 Task: Create a due date automation trigger when advanced on, on the tuesday of the week before a card is due add dates with a complete due date at 11:00 AM.
Action: Mouse moved to (915, 217)
Screenshot: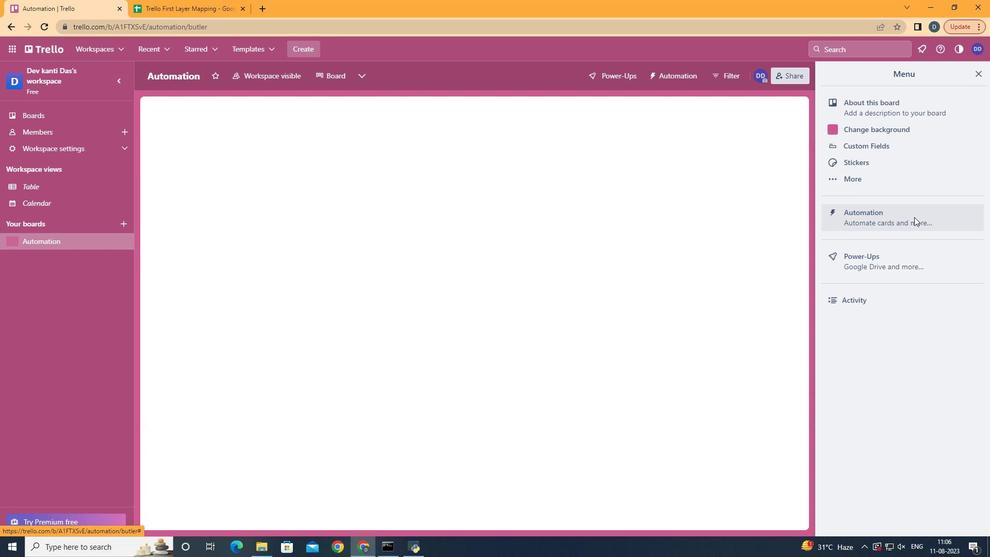 
Action: Mouse pressed left at (915, 217)
Screenshot: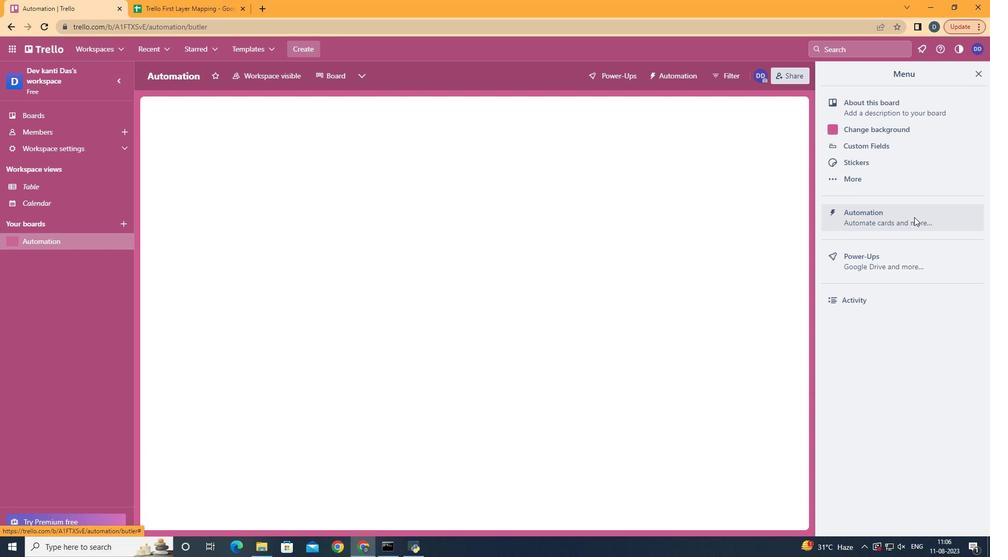 
Action: Mouse moved to (184, 202)
Screenshot: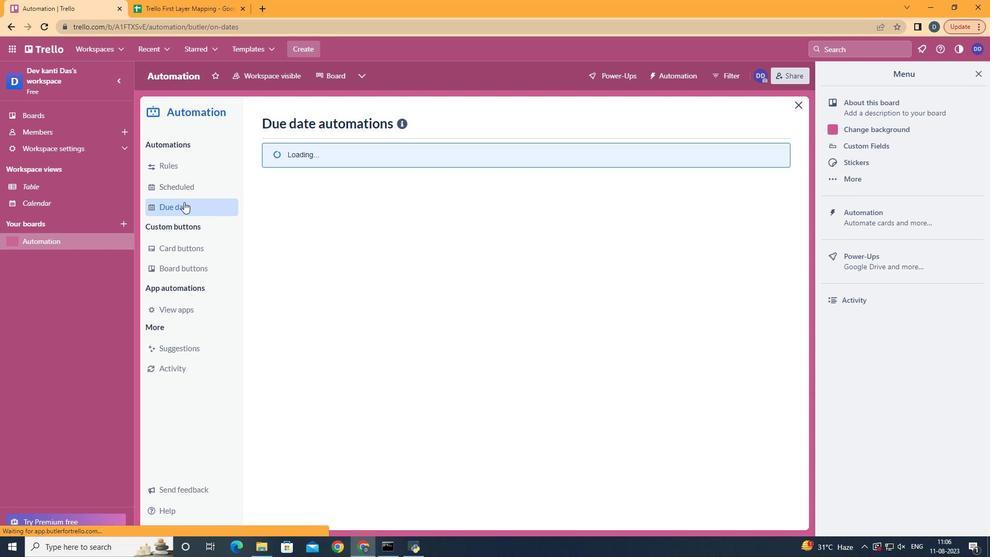 
Action: Mouse pressed left at (184, 202)
Screenshot: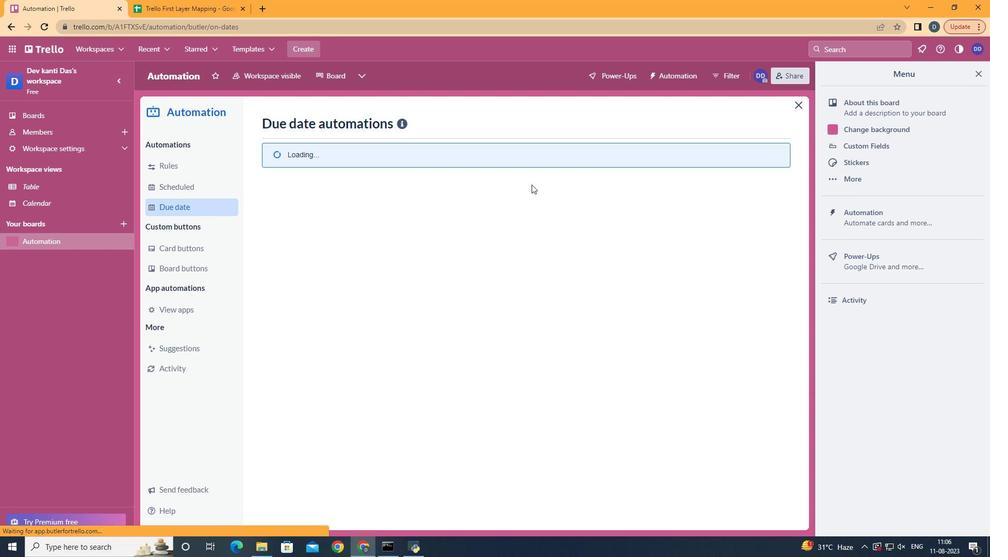 
Action: Mouse moved to (723, 117)
Screenshot: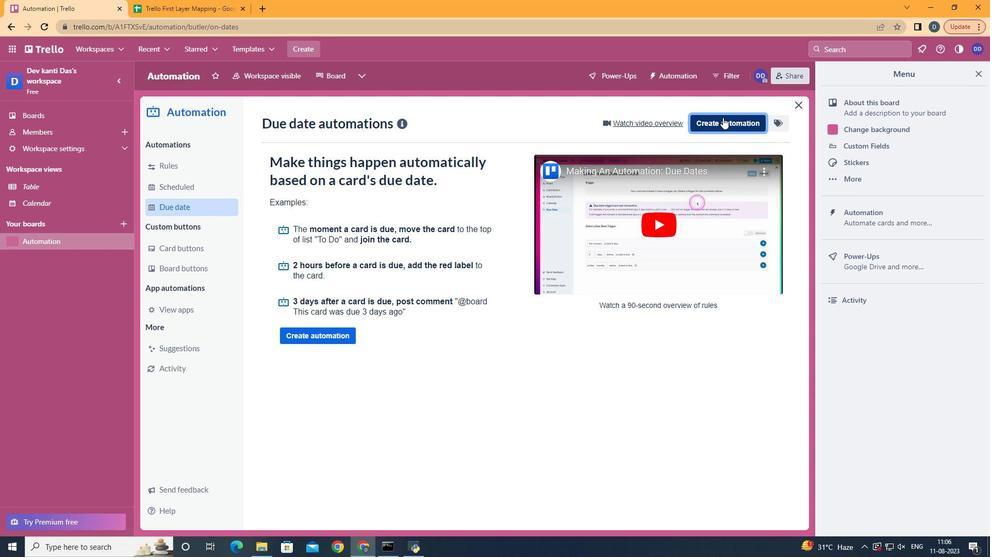 
Action: Mouse pressed left at (723, 117)
Screenshot: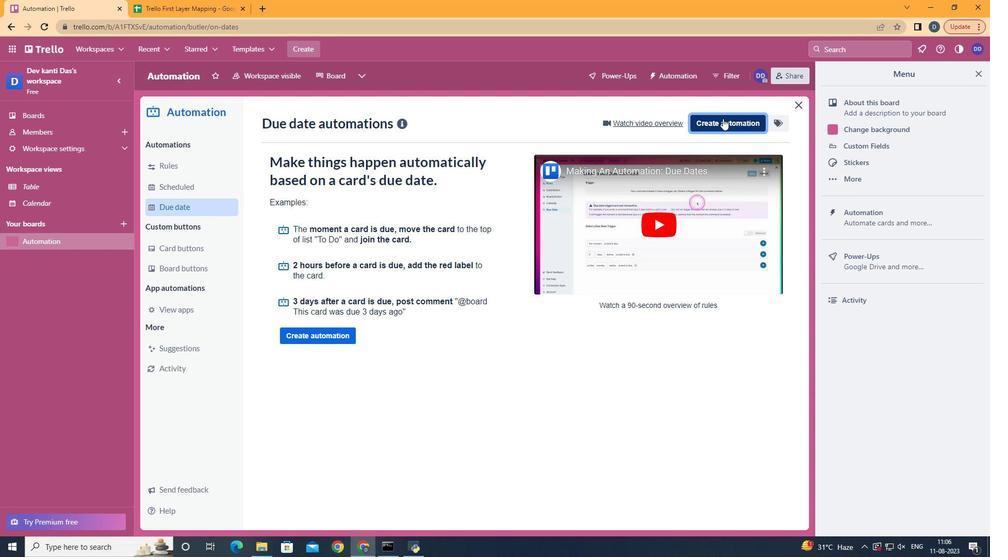 
Action: Mouse moved to (501, 217)
Screenshot: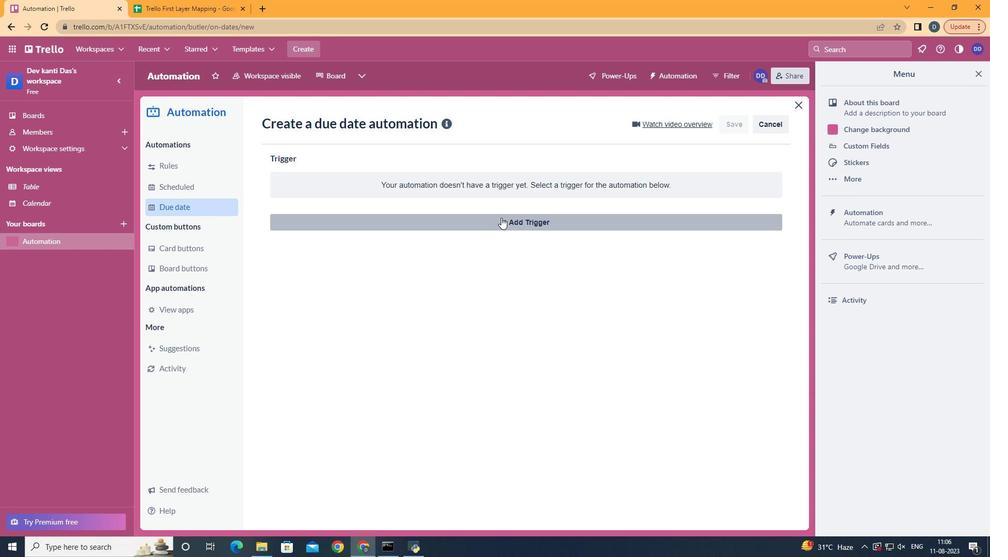 
Action: Mouse pressed left at (501, 217)
Screenshot: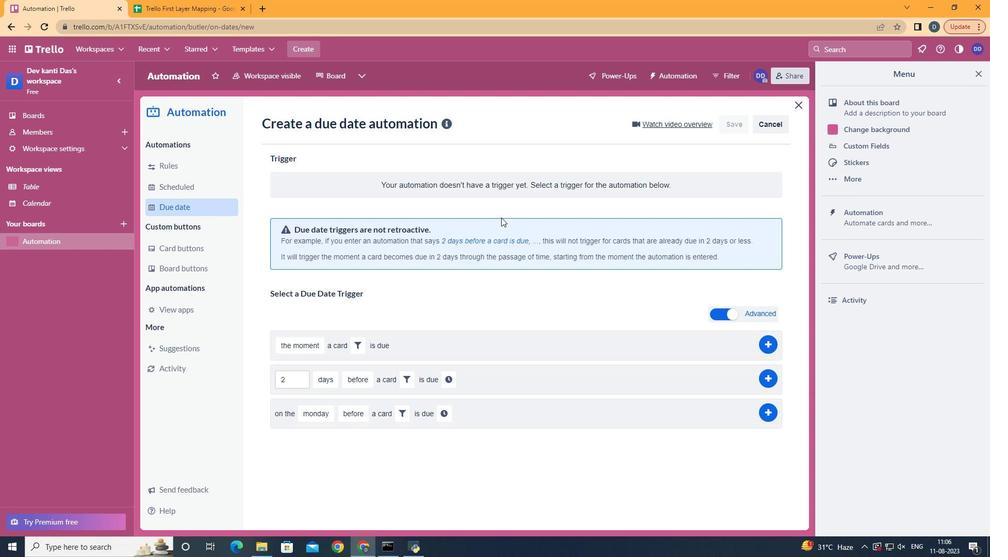 
Action: Mouse moved to (337, 294)
Screenshot: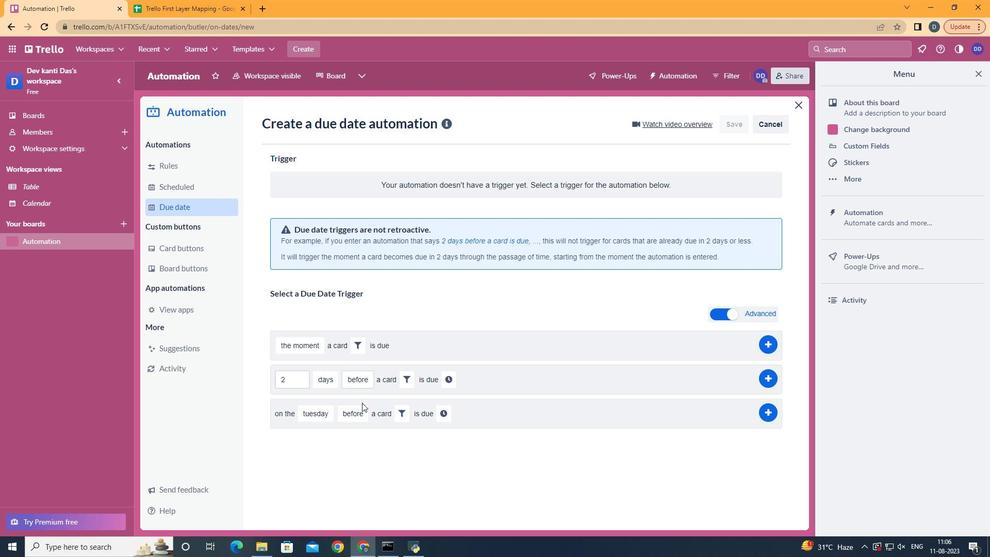 
Action: Mouse pressed left at (337, 294)
Screenshot: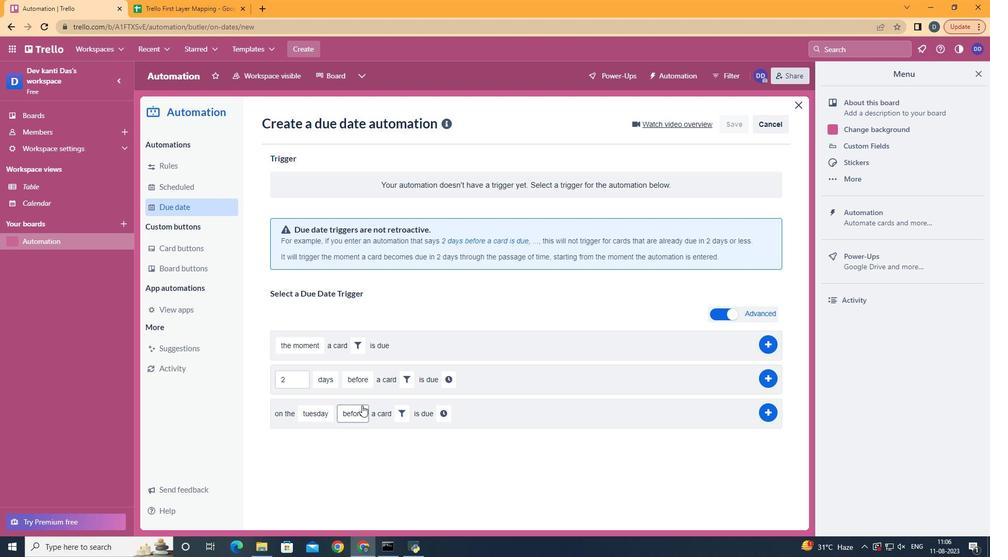 
Action: Mouse moved to (369, 496)
Screenshot: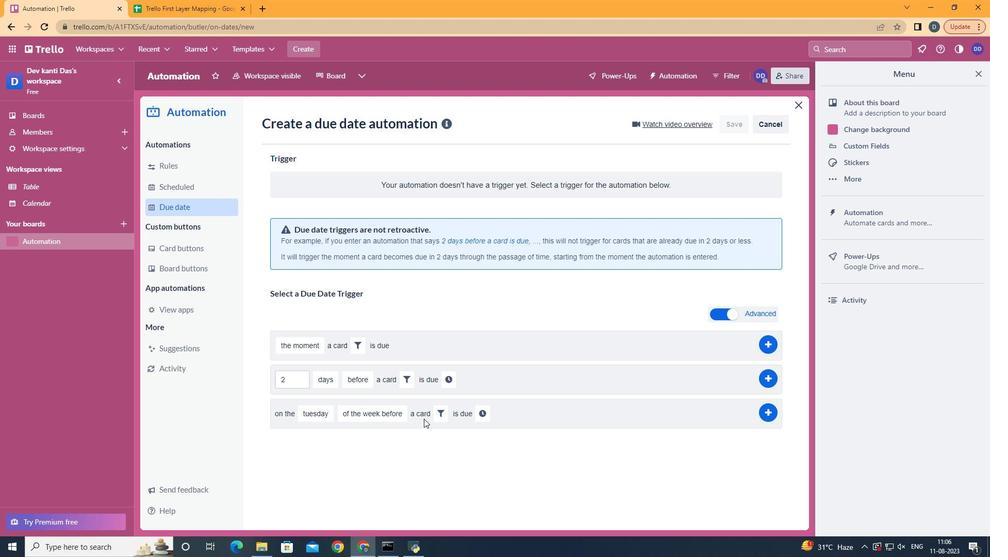 
Action: Mouse pressed left at (369, 496)
Screenshot: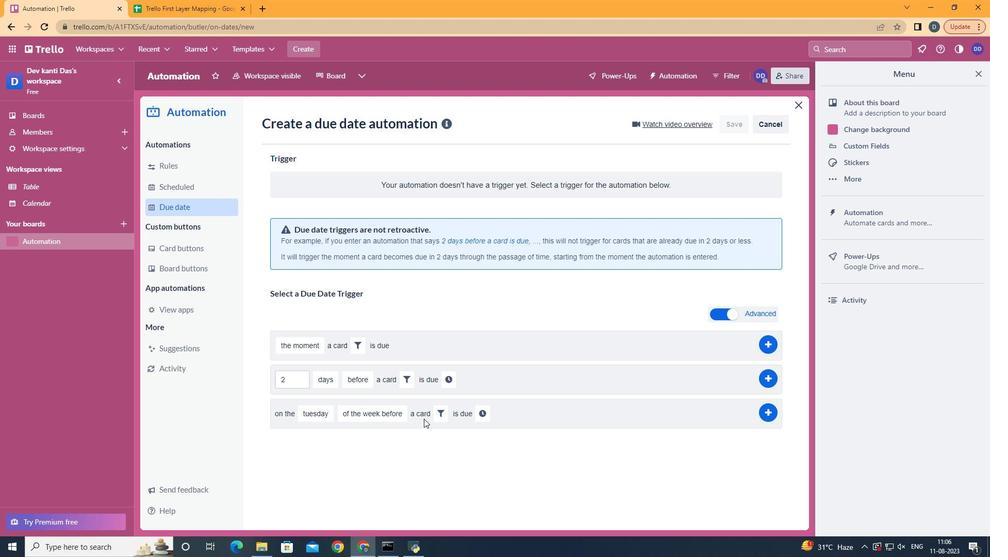 
Action: Mouse moved to (437, 412)
Screenshot: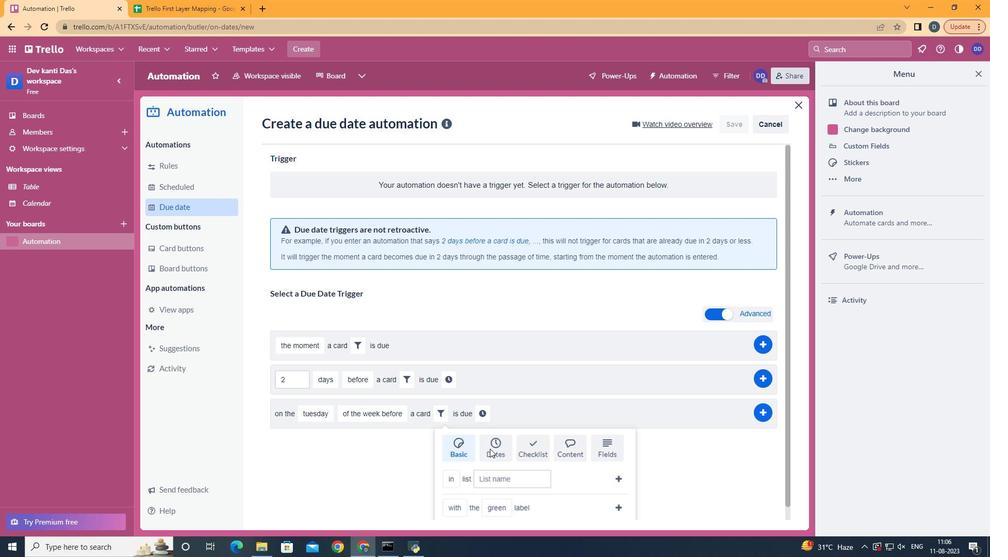 
Action: Mouse pressed left at (437, 412)
Screenshot: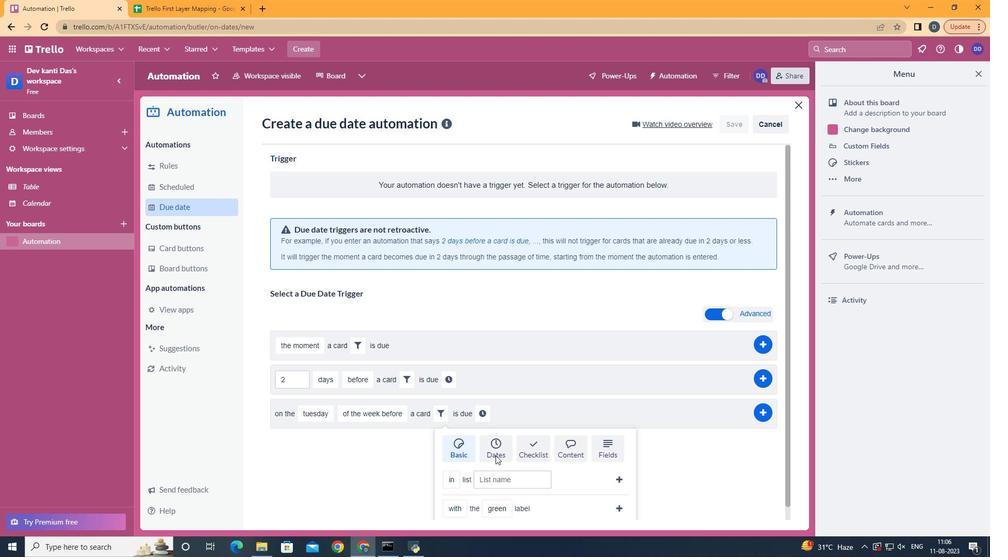 
Action: Mouse moved to (495, 455)
Screenshot: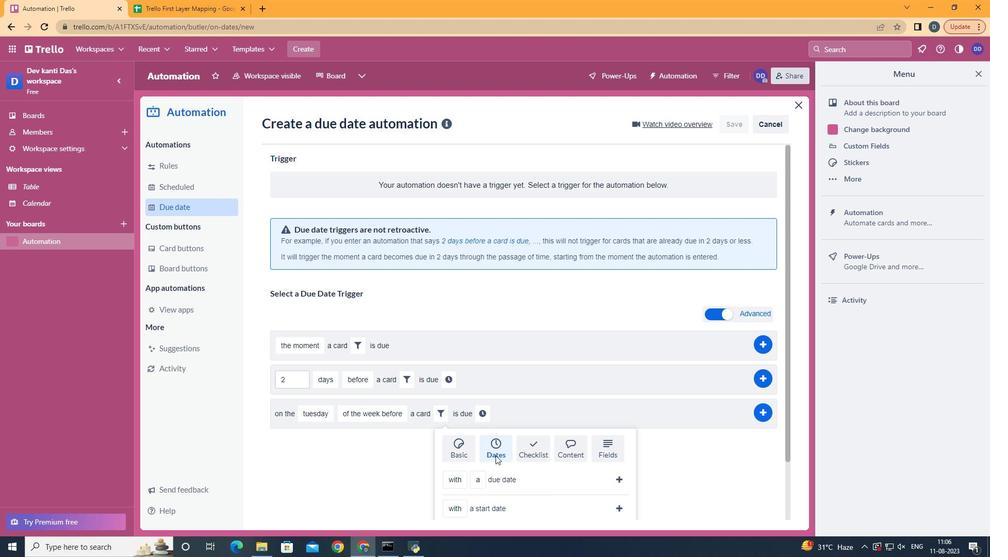 
Action: Mouse pressed left at (495, 455)
Screenshot: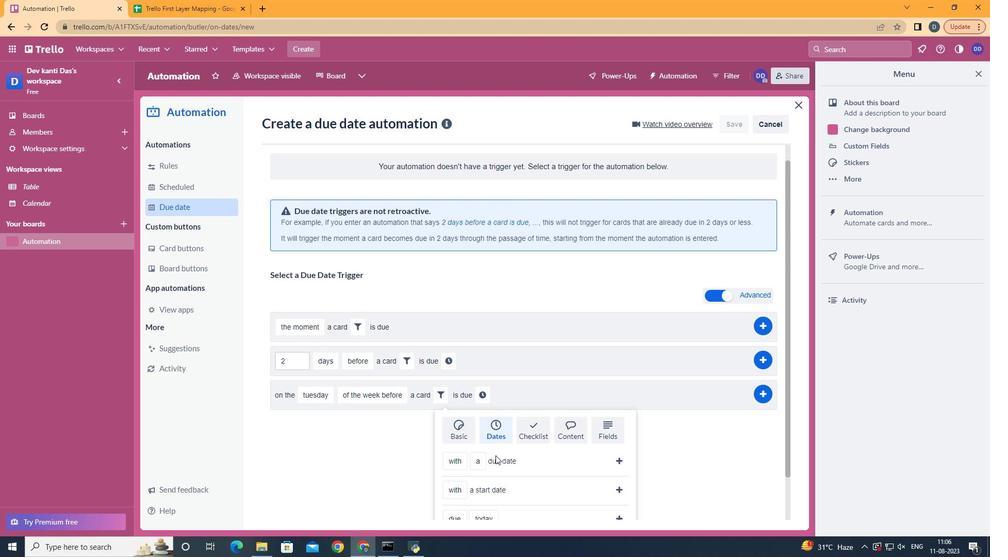 
Action: Mouse scrolled (495, 455) with delta (0, 0)
Screenshot: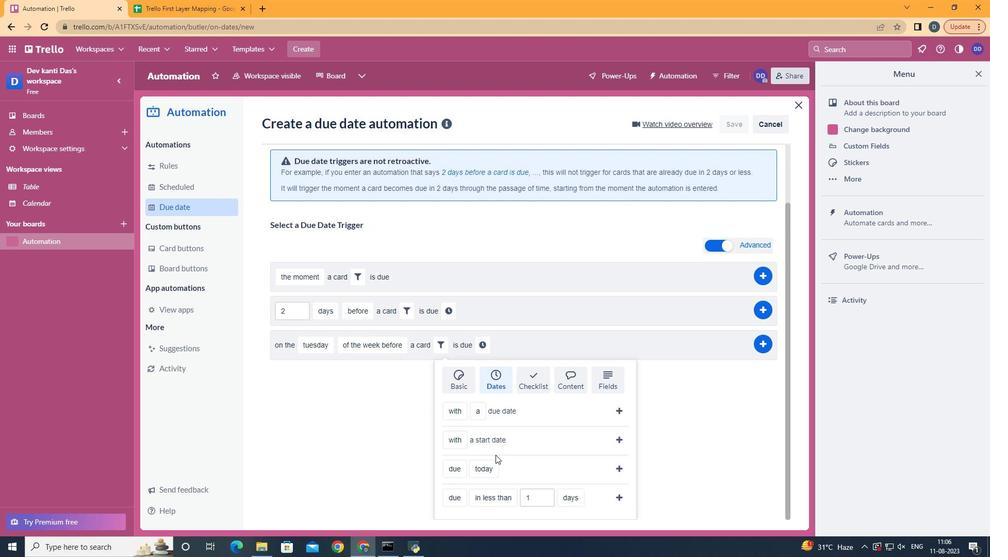 
Action: Mouse scrolled (495, 455) with delta (0, 0)
Screenshot: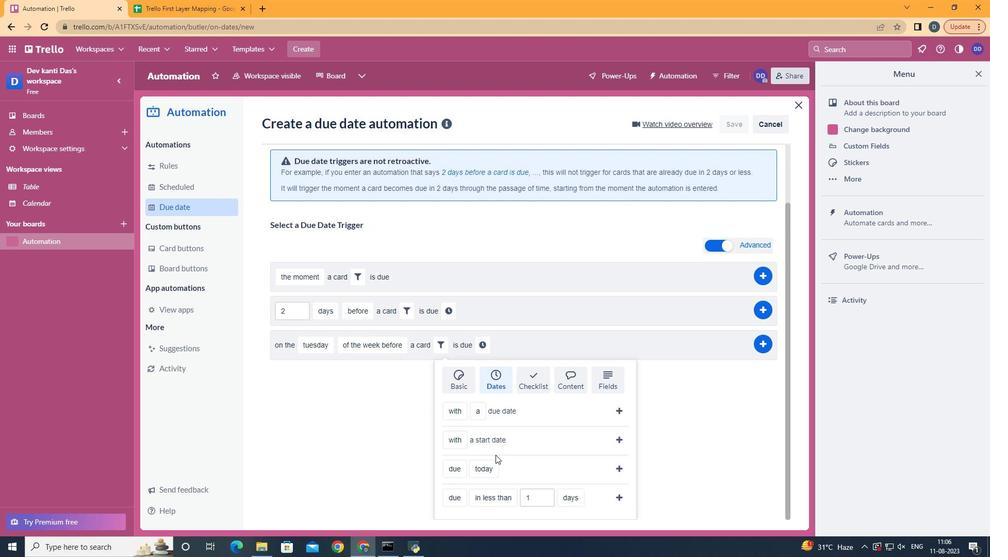 
Action: Mouse scrolled (495, 455) with delta (0, 0)
Screenshot: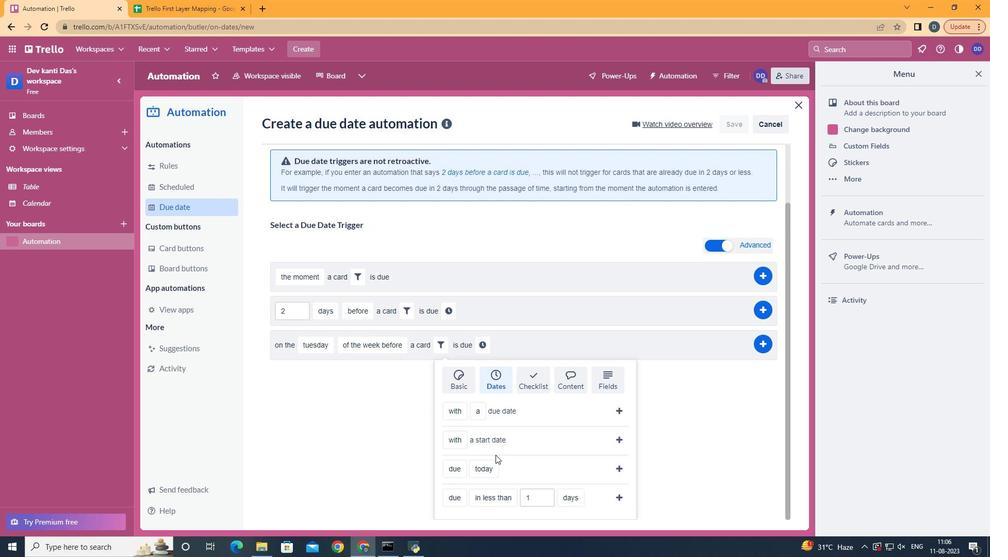 
Action: Mouse moved to (497, 456)
Screenshot: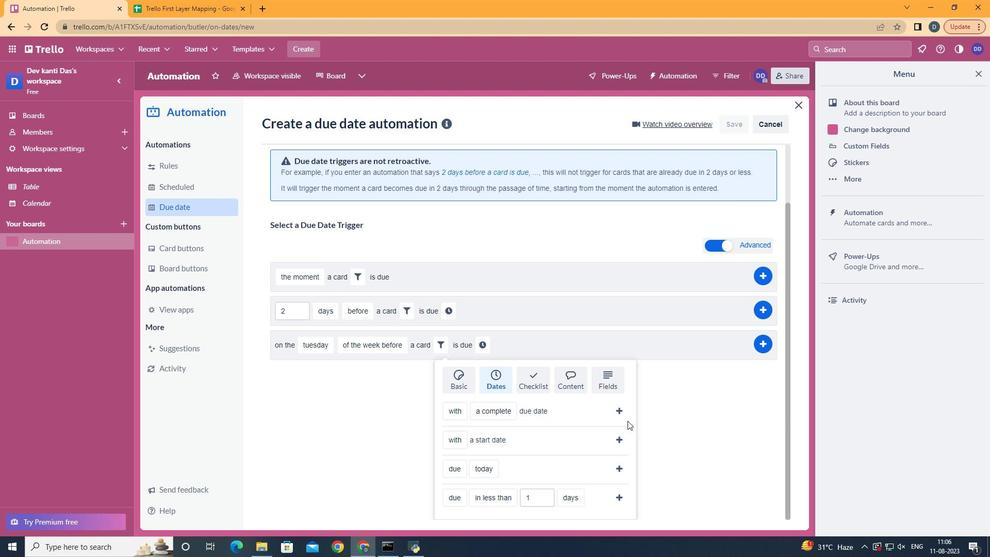 
Action: Mouse pressed left at (497, 456)
Screenshot: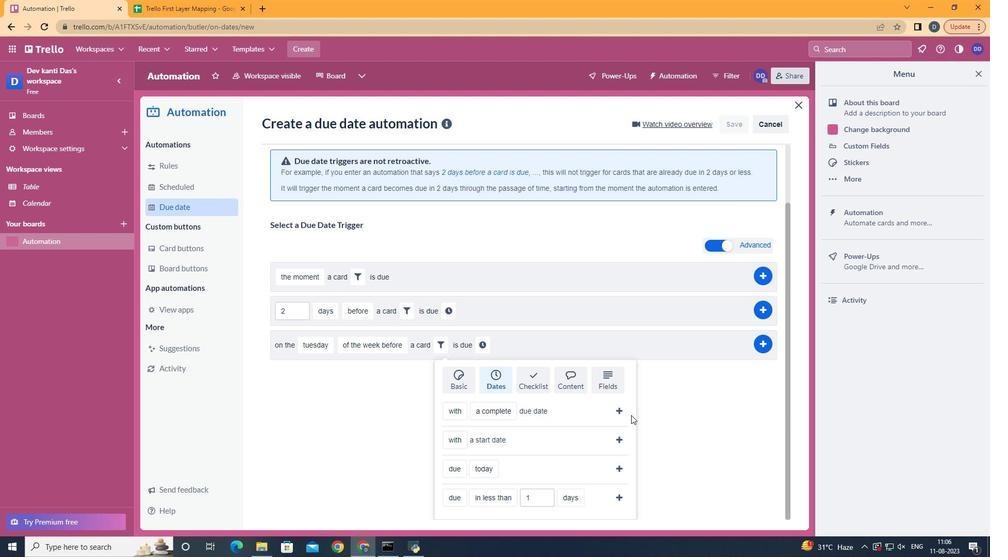 
Action: Mouse moved to (615, 407)
Screenshot: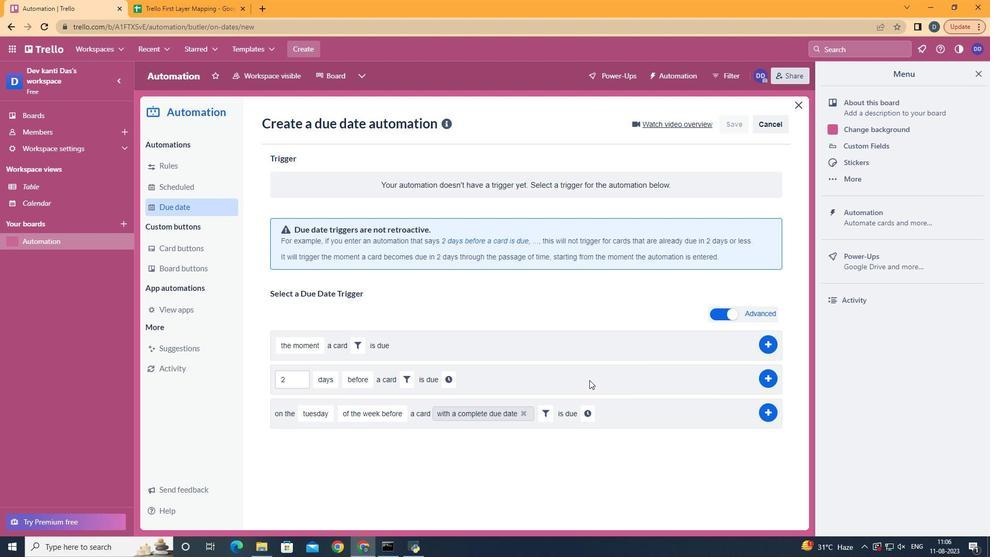 
Action: Mouse pressed left at (615, 407)
Screenshot: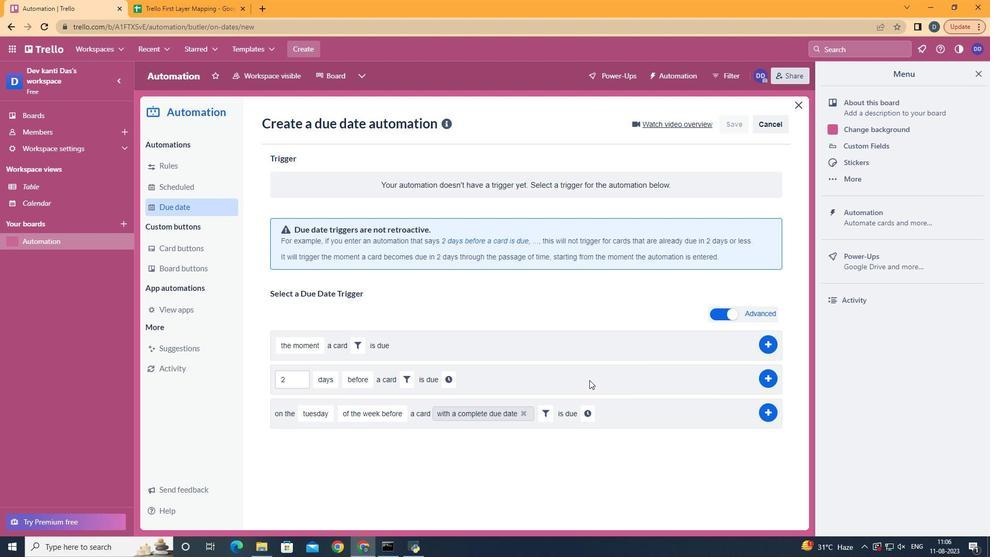 
Action: Mouse moved to (585, 414)
Screenshot: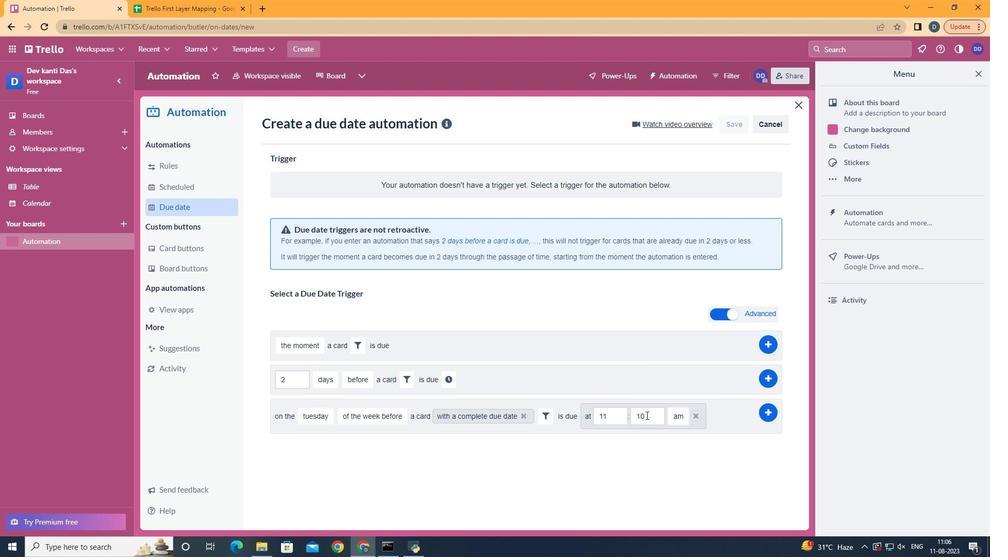 
Action: Mouse pressed left at (585, 414)
Screenshot: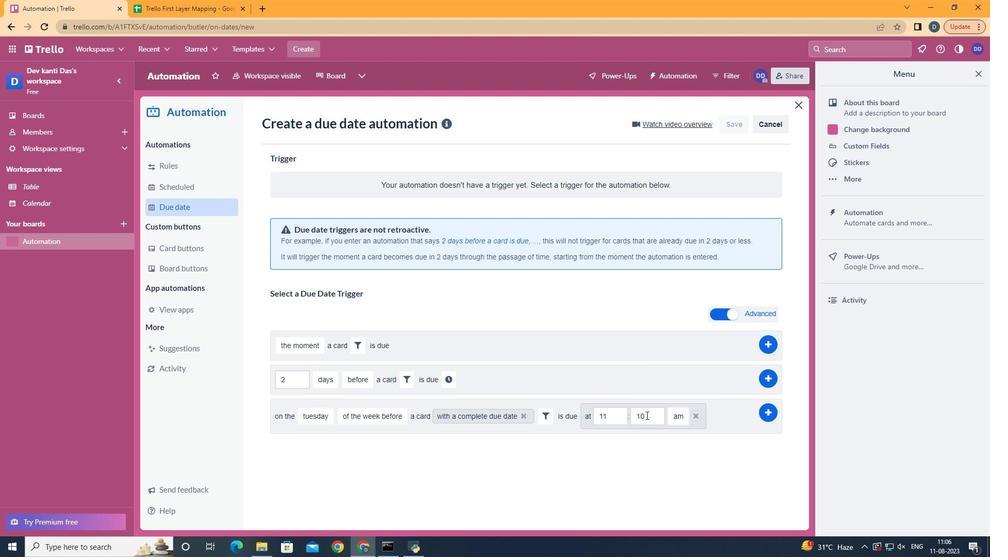 
Action: Mouse moved to (649, 415)
Screenshot: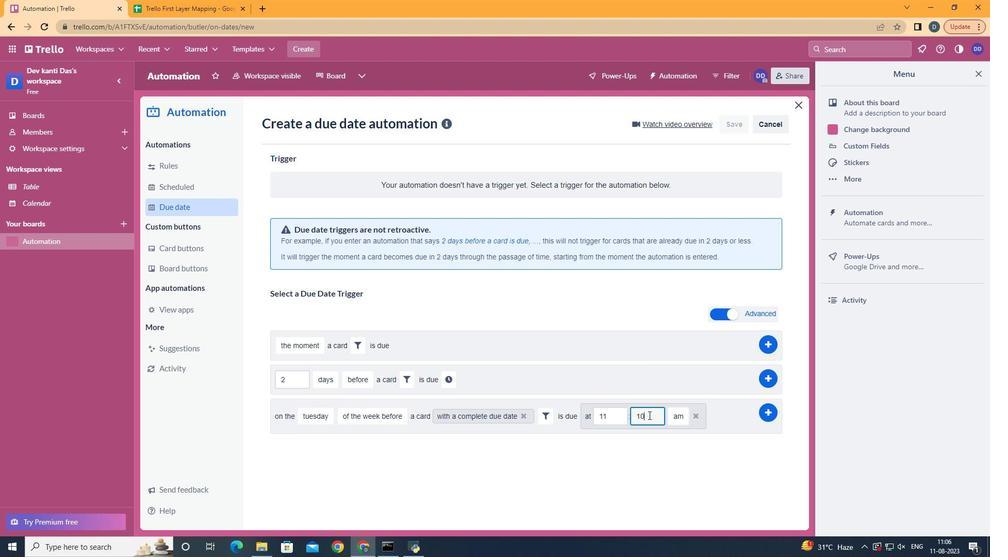 
Action: Mouse pressed left at (649, 415)
Screenshot: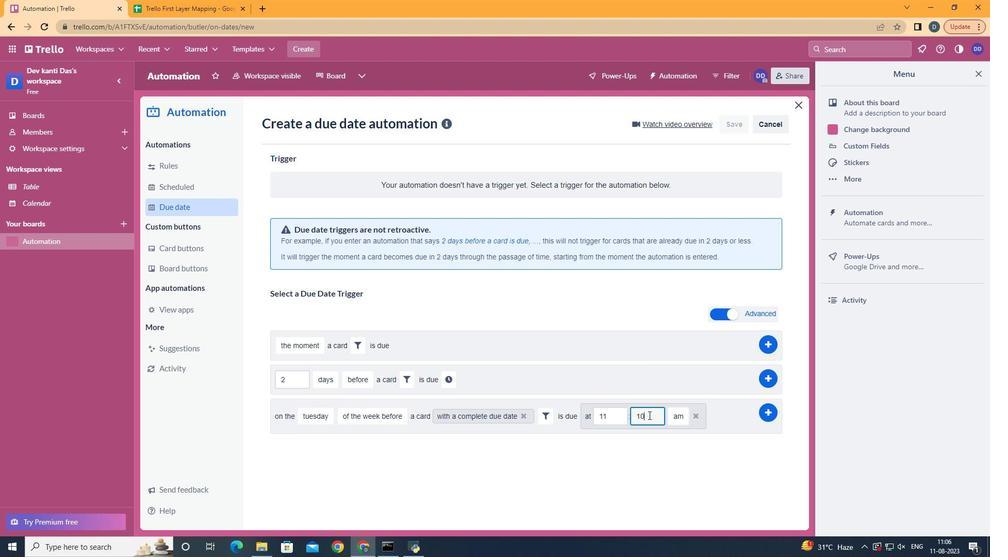 
Action: Key pressed <Key.backspace><Key.backspace>00
Screenshot: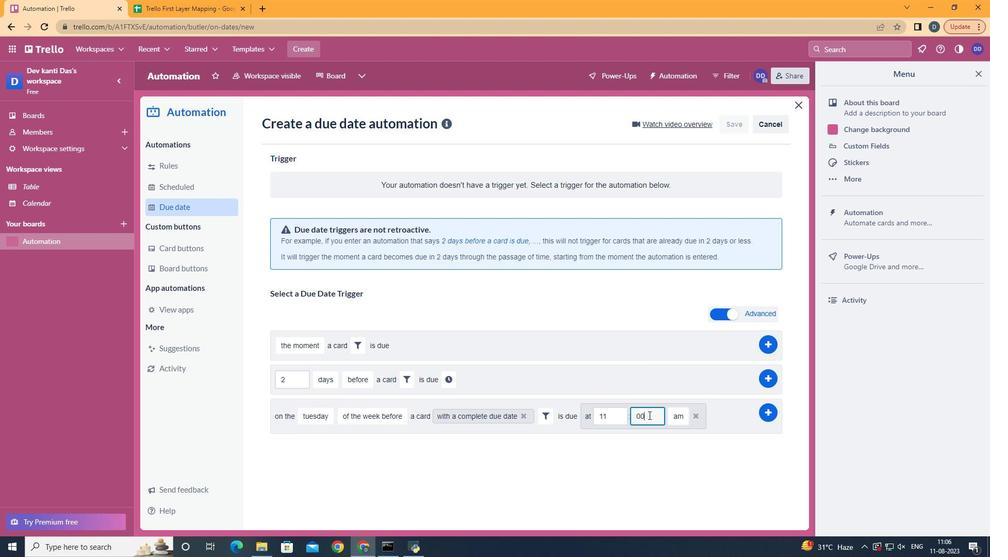 
Action: Mouse moved to (772, 405)
Screenshot: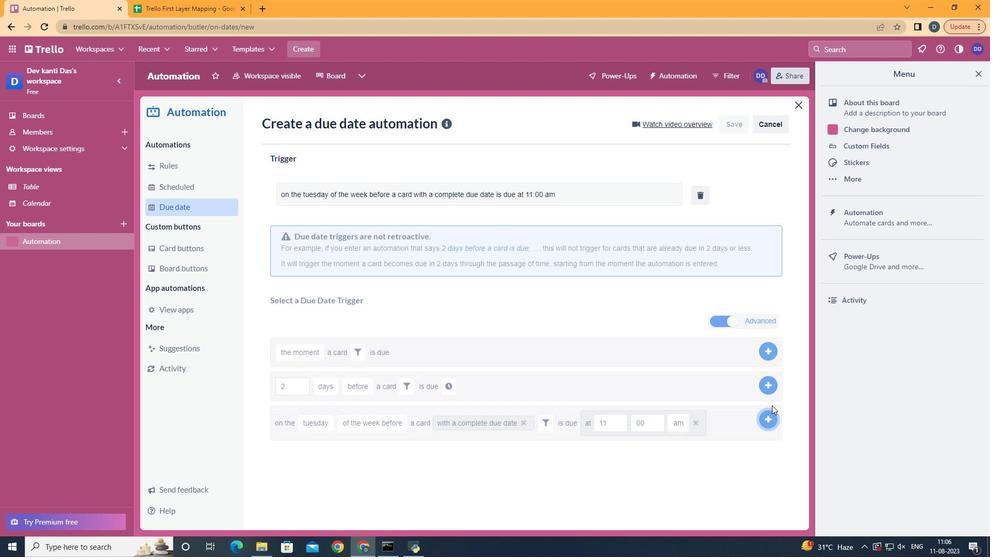 
Action: Mouse pressed left at (772, 405)
Screenshot: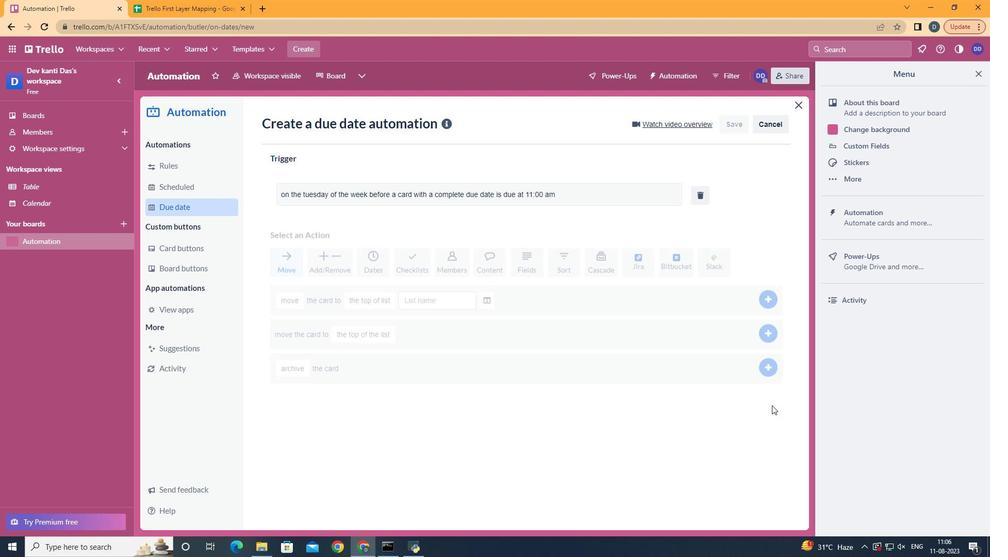
